 Task: In the setting , change the language English , change the country 'United Arab Emirates', change date format (09/01/23), change time format 1:01 - 23:78, in privacy and data export the history, logged in from the account softage.10@softage.net
Action: Mouse moved to (1202, 82)
Screenshot: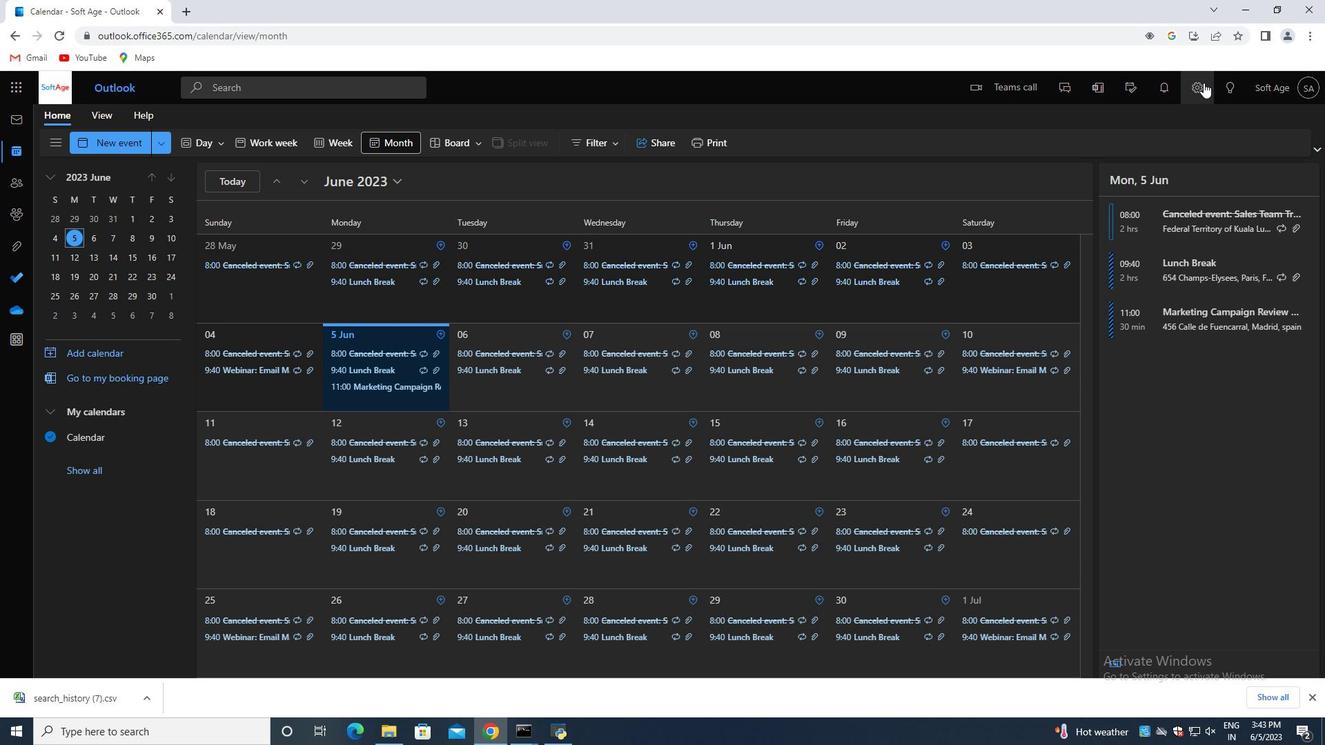 
Action: Mouse pressed left at (1202, 82)
Screenshot: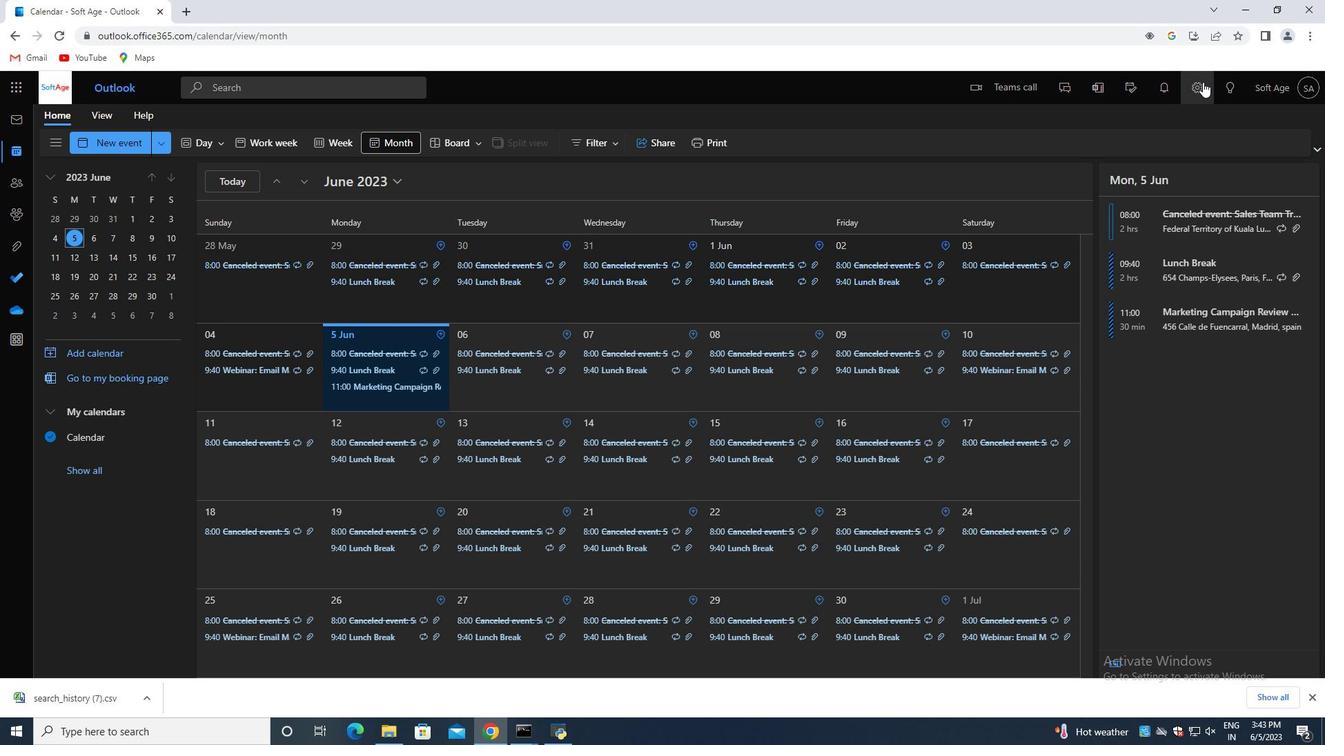 
Action: Mouse moved to (1203, 189)
Screenshot: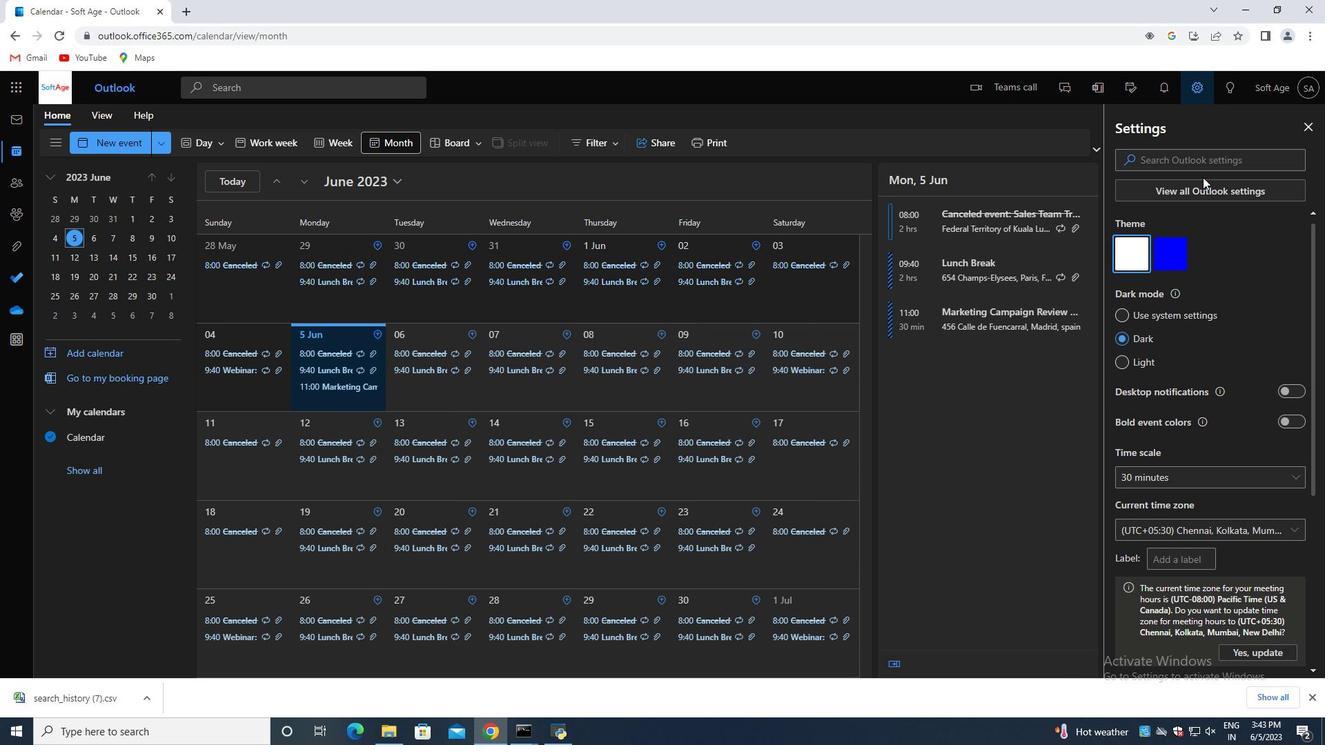 
Action: Mouse pressed left at (1203, 189)
Screenshot: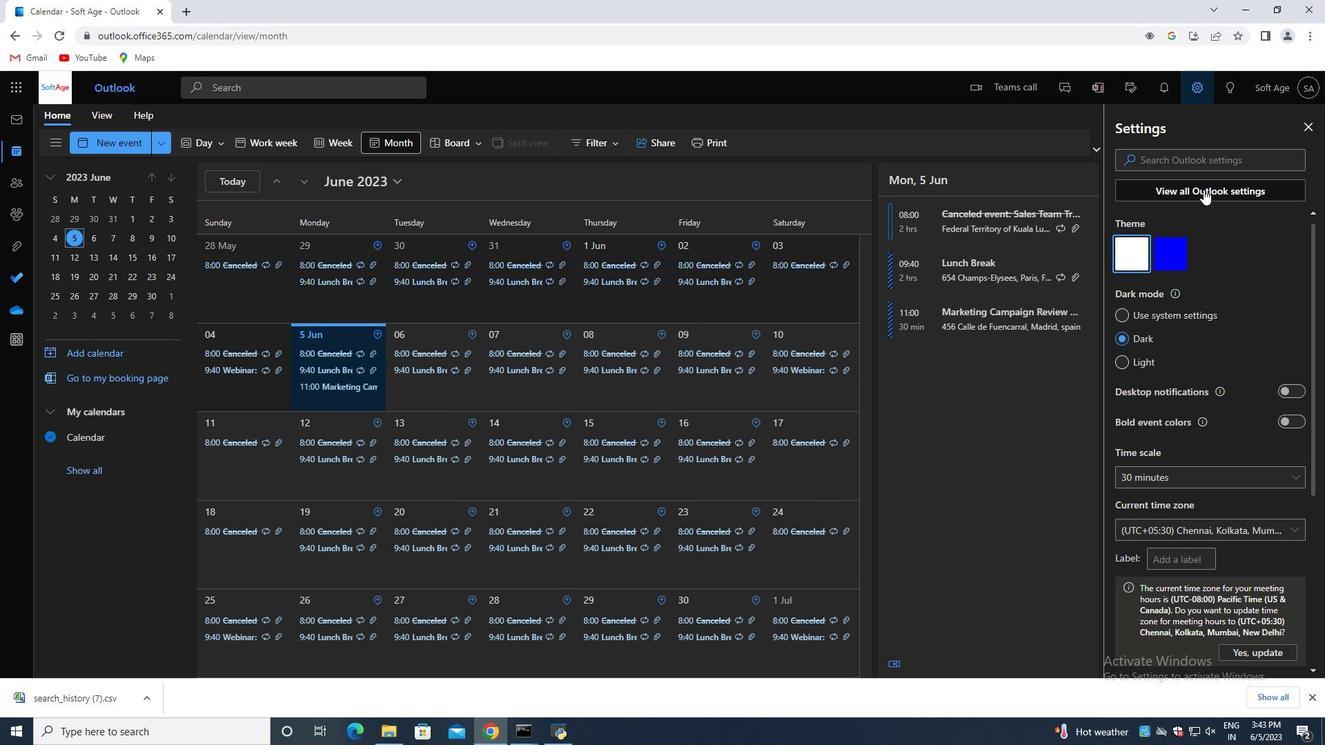 
Action: Mouse moved to (346, 184)
Screenshot: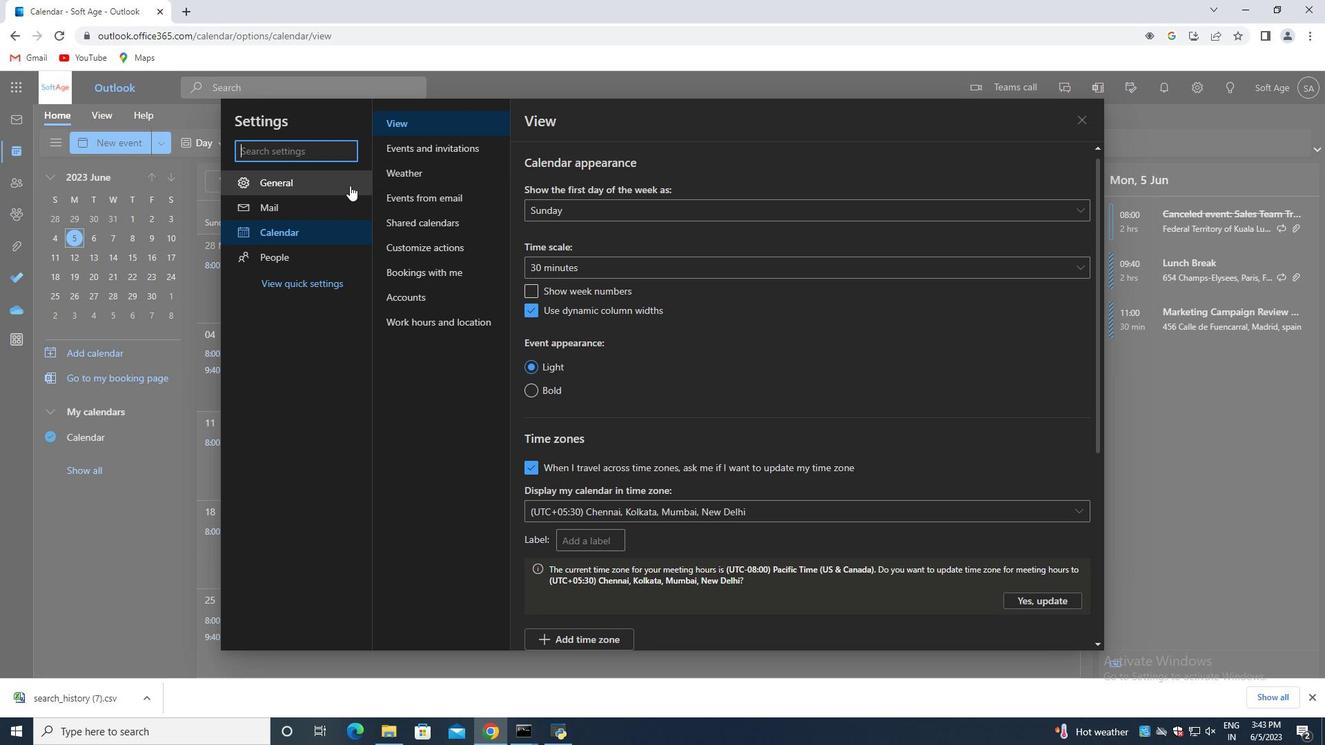 
Action: Mouse pressed left at (346, 184)
Screenshot: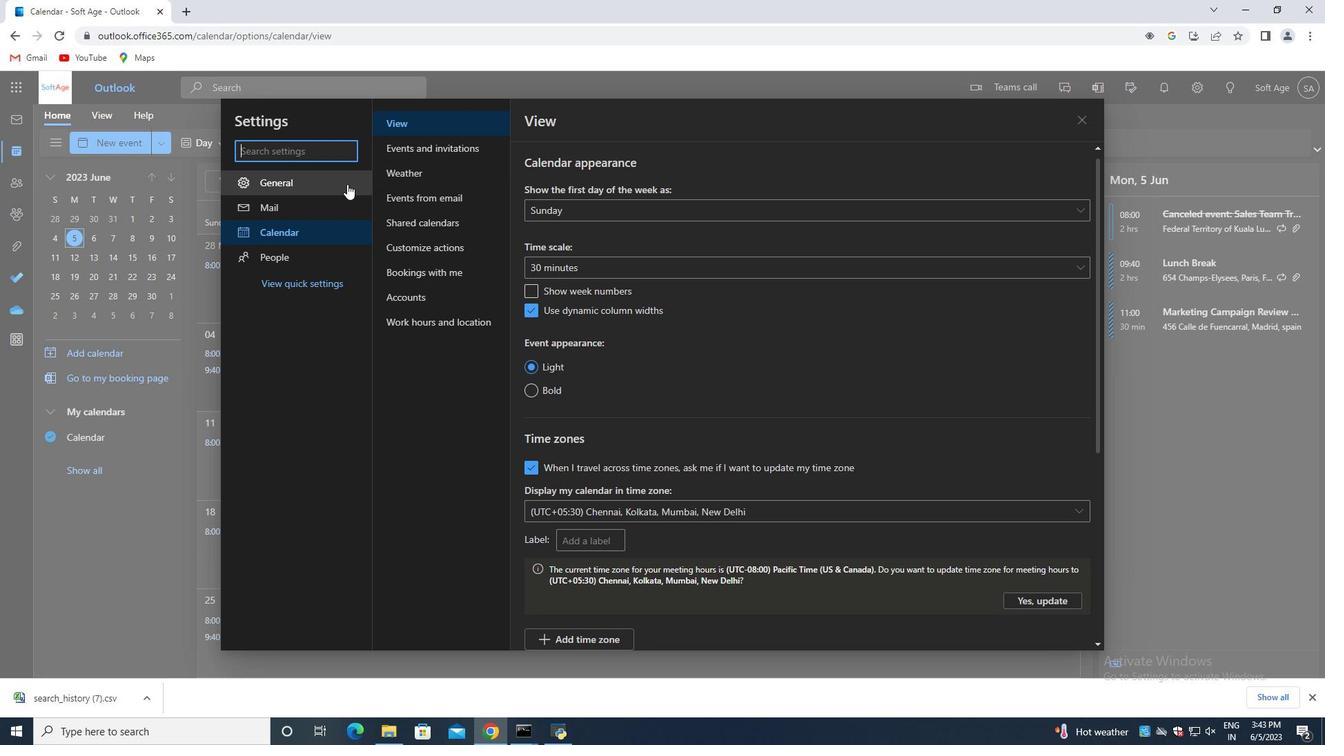 
Action: Mouse moved to (602, 176)
Screenshot: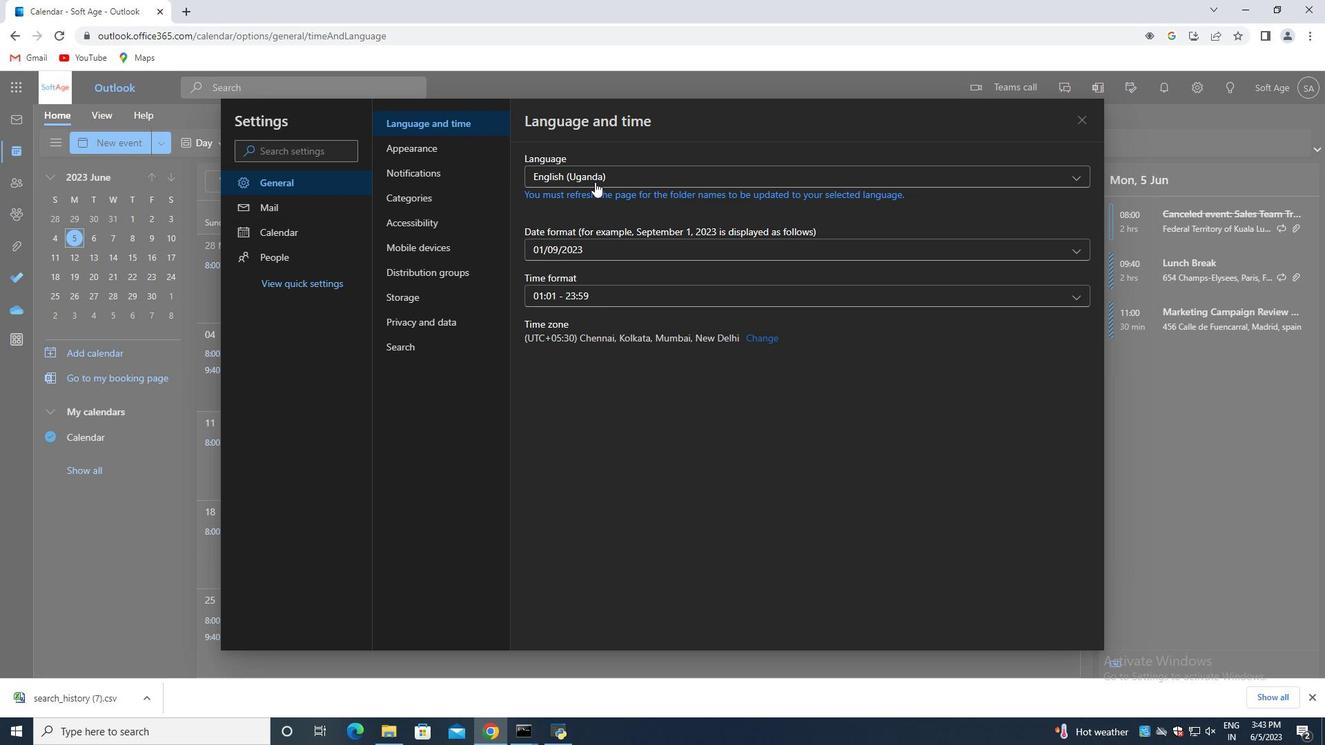 
Action: Mouse pressed left at (602, 176)
Screenshot: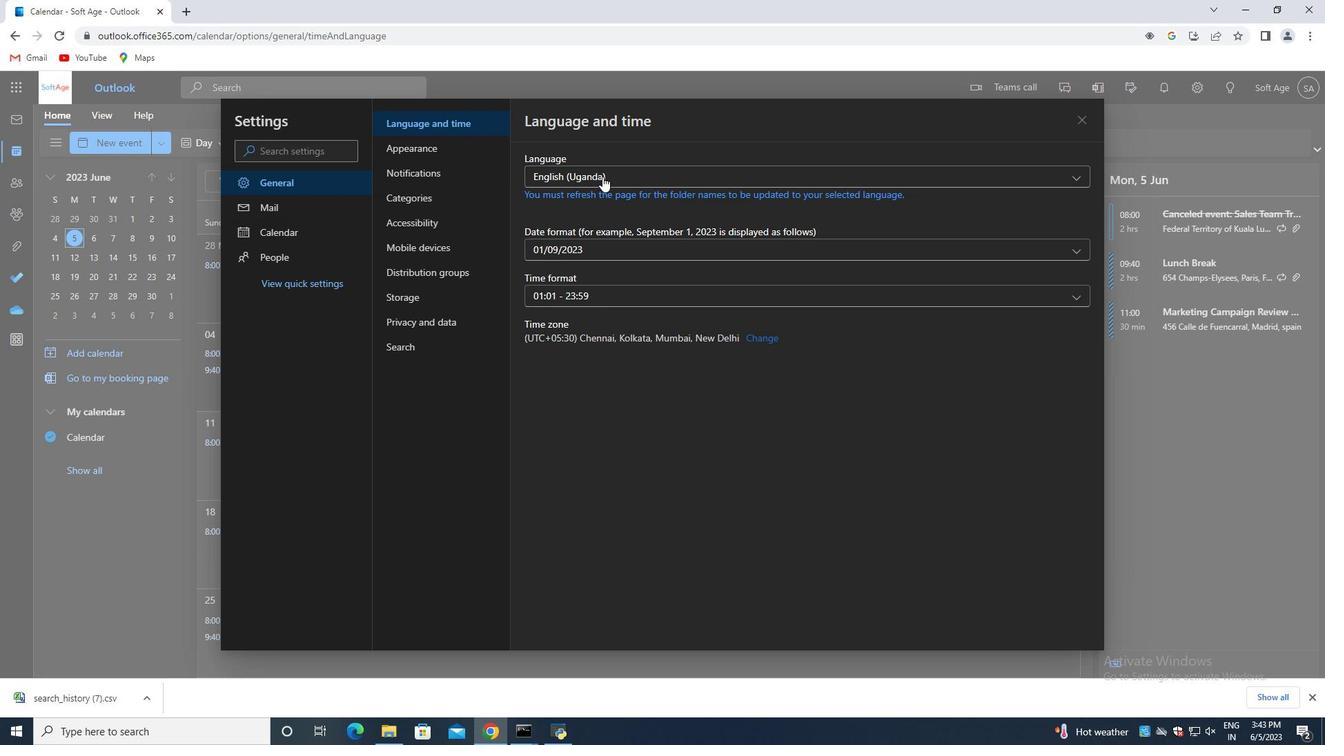 
Action: Mouse moved to (606, 391)
Screenshot: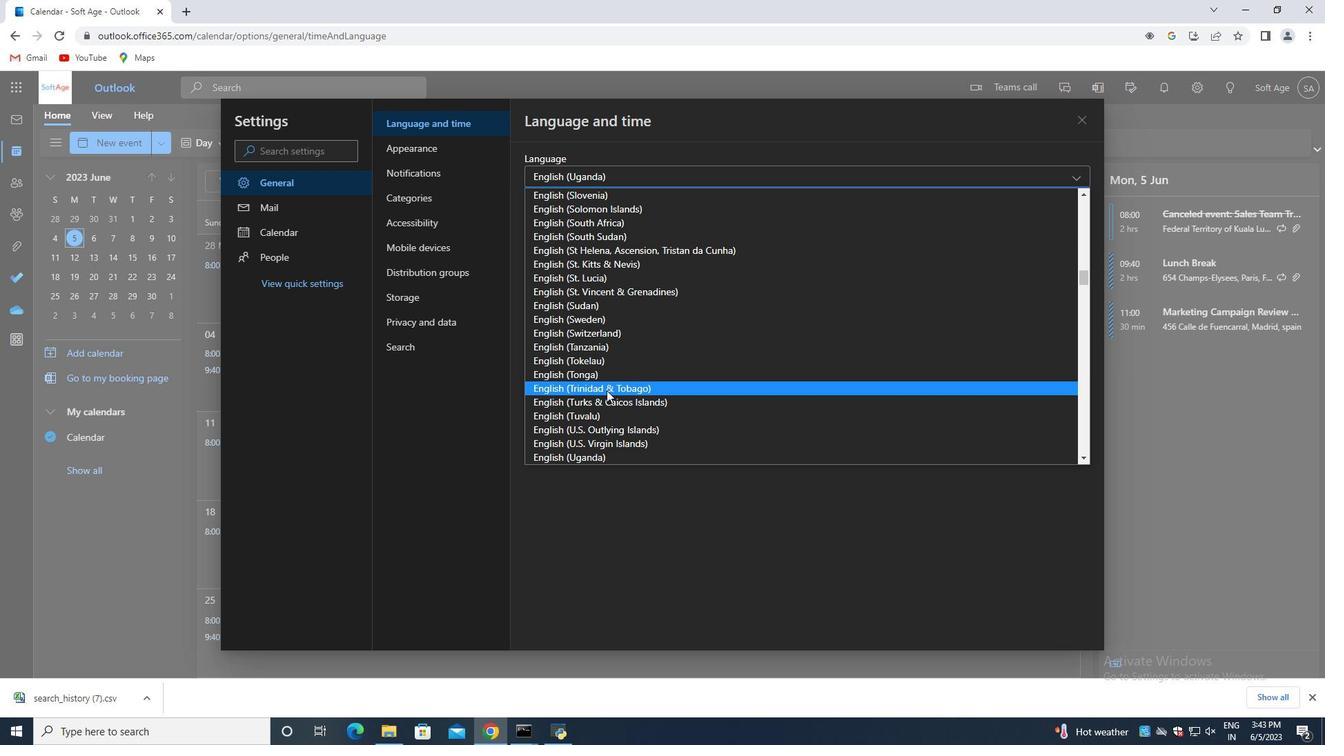
Action: Mouse scrolled (606, 390) with delta (0, 0)
Screenshot: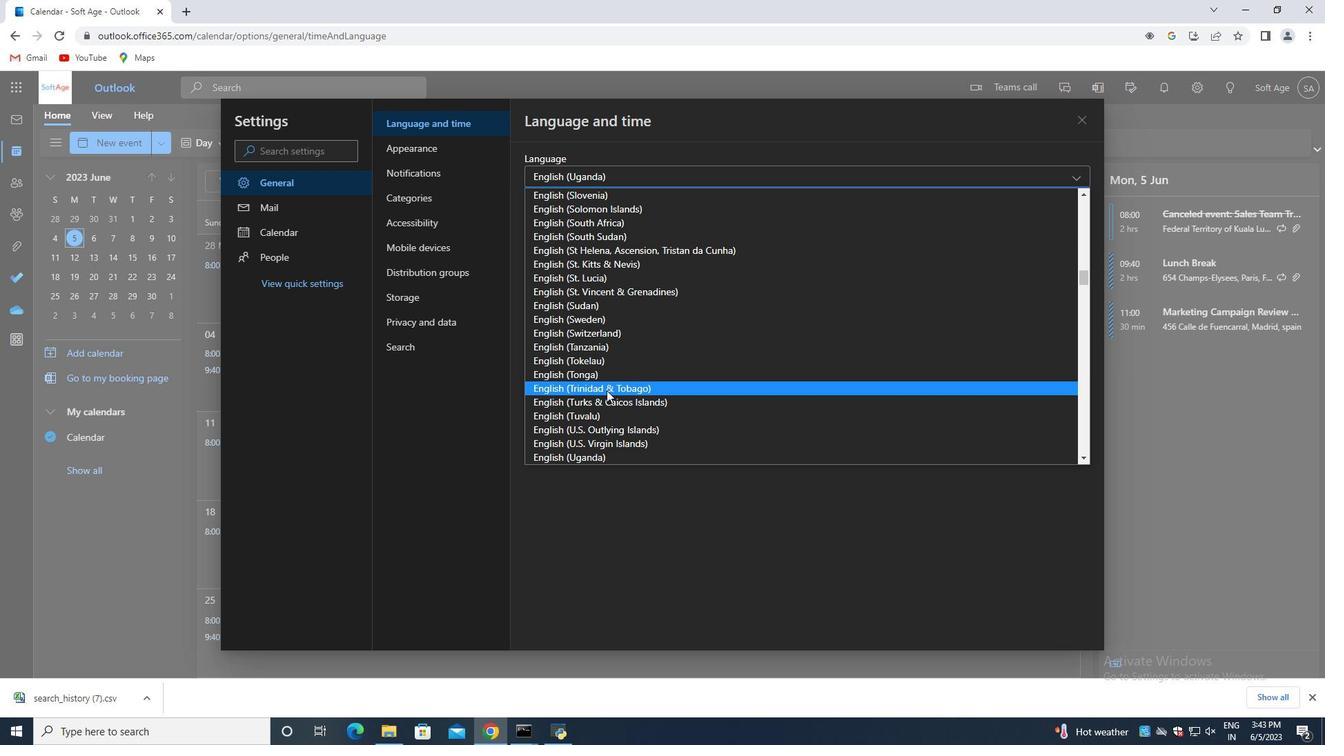 
Action: Mouse moved to (628, 329)
Screenshot: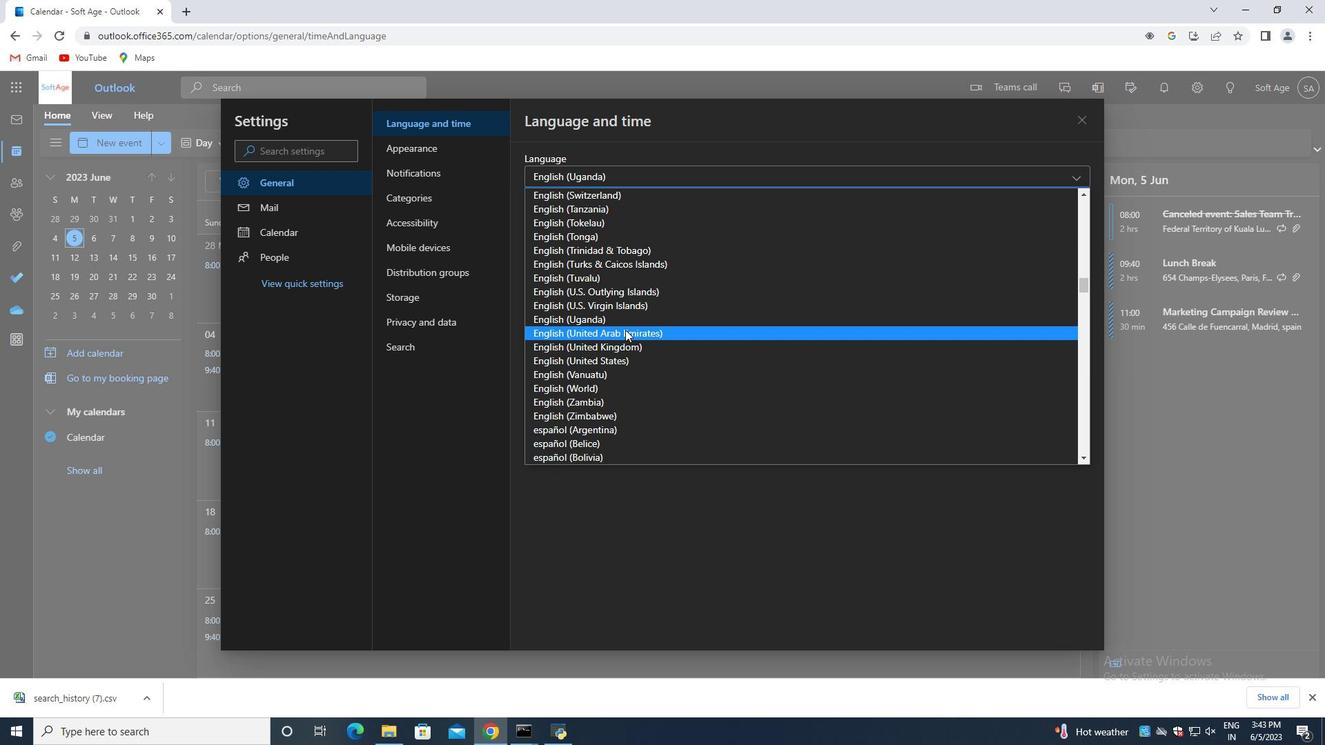 
Action: Mouse pressed left at (628, 329)
Screenshot: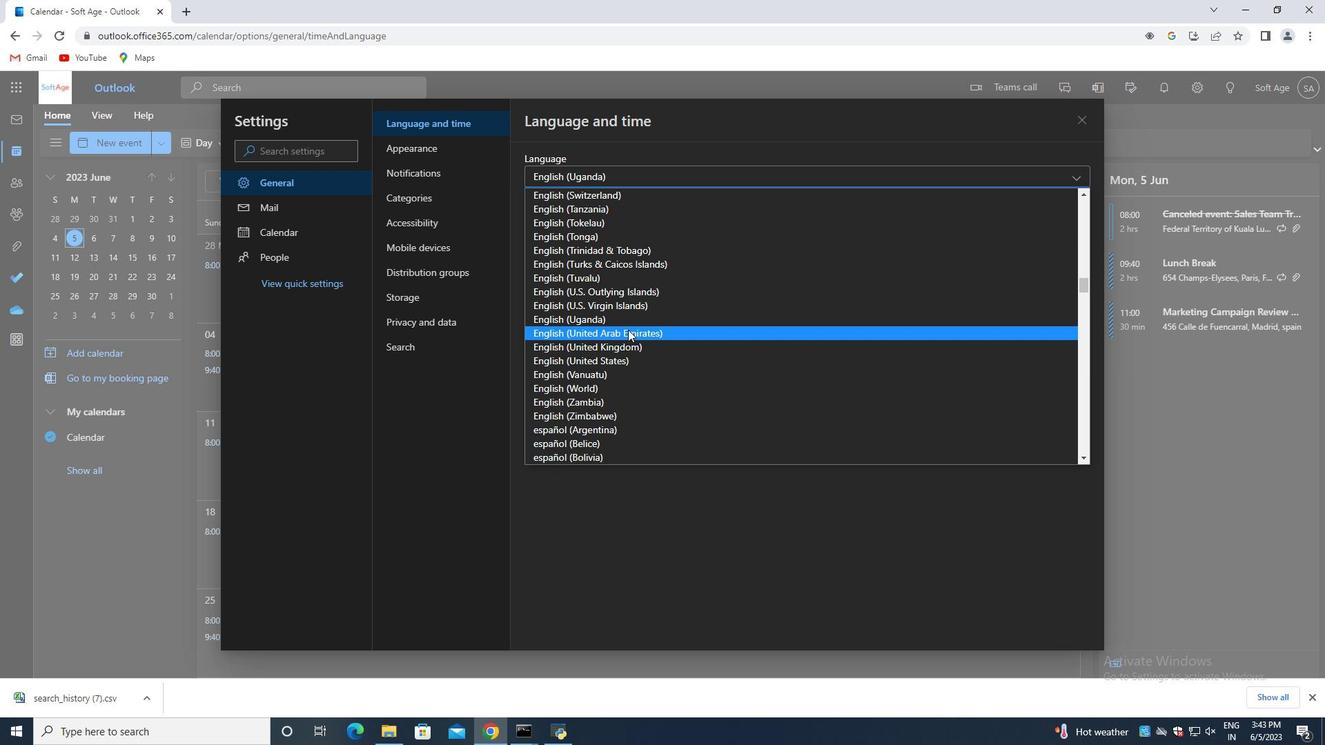 
Action: Mouse moved to (608, 282)
Screenshot: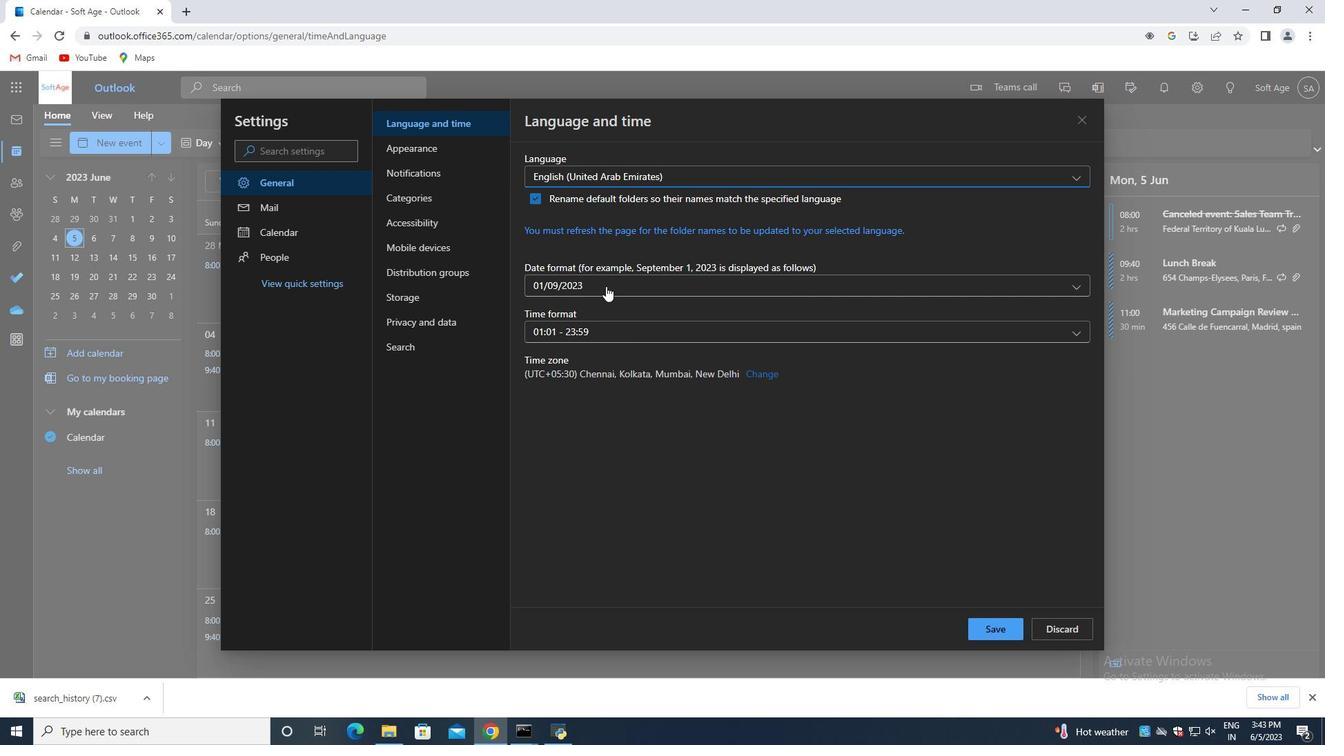 
Action: Mouse pressed left at (608, 282)
Screenshot: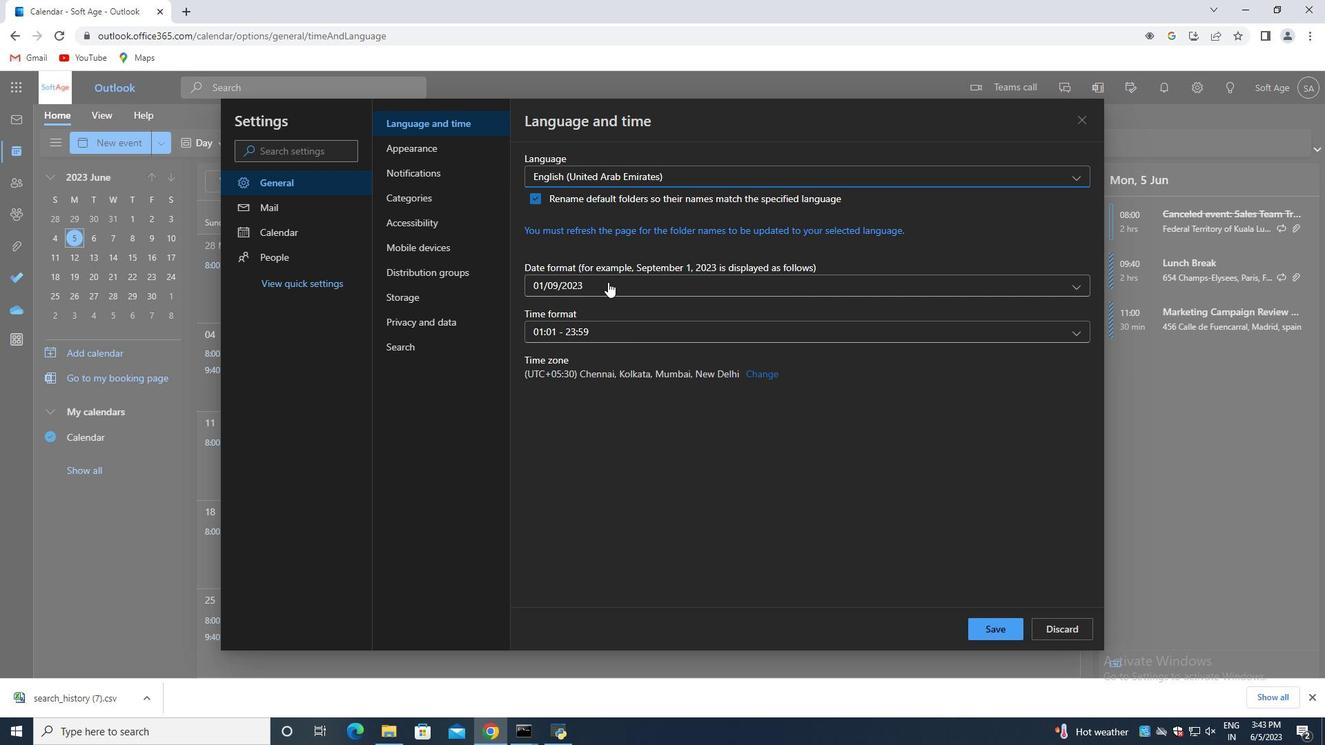 
Action: Mouse moved to (598, 314)
Screenshot: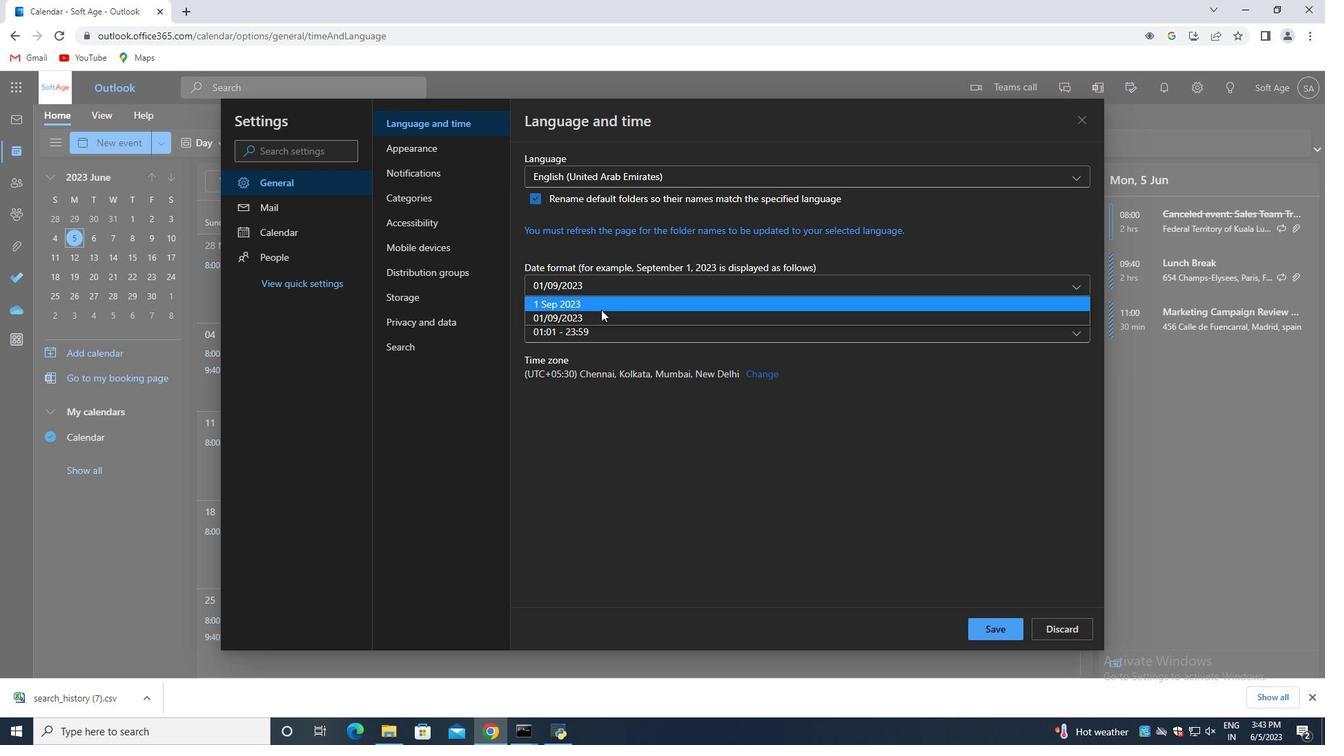 
Action: Mouse pressed left at (598, 314)
Screenshot: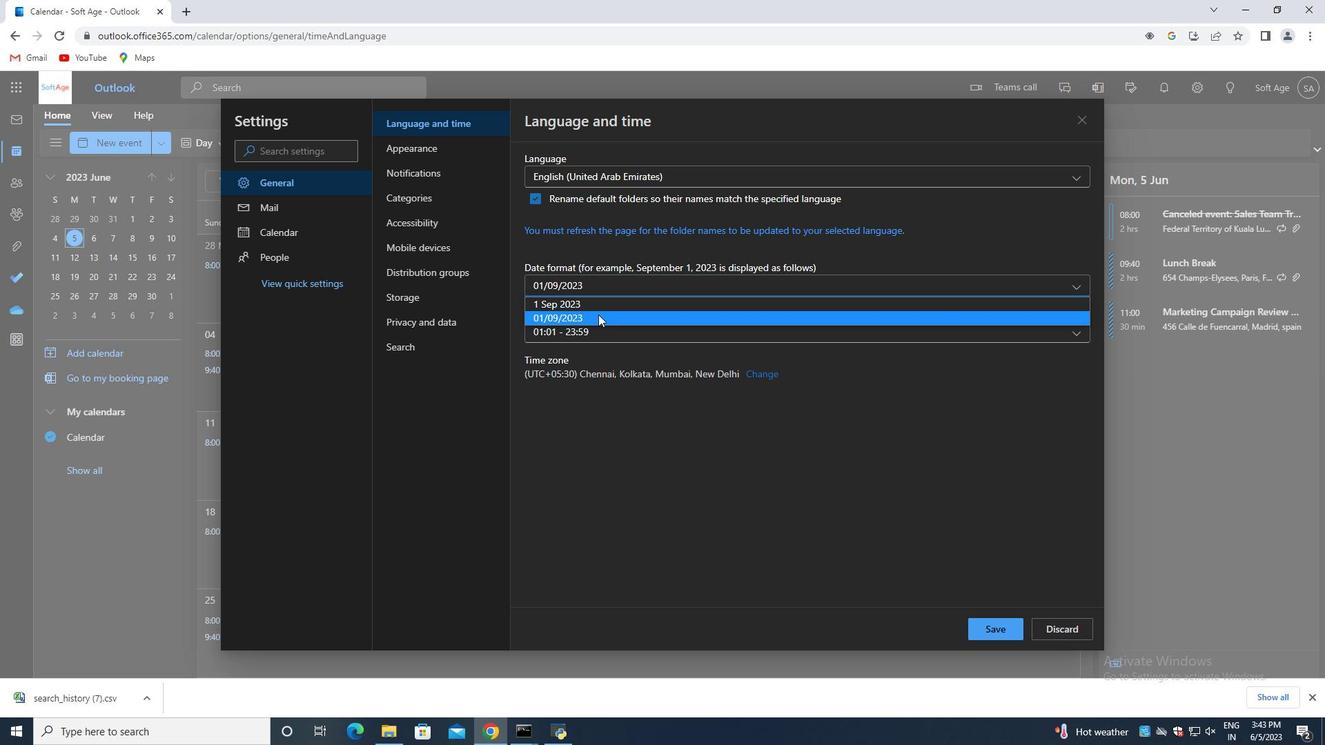 
Action: Mouse moved to (595, 334)
Screenshot: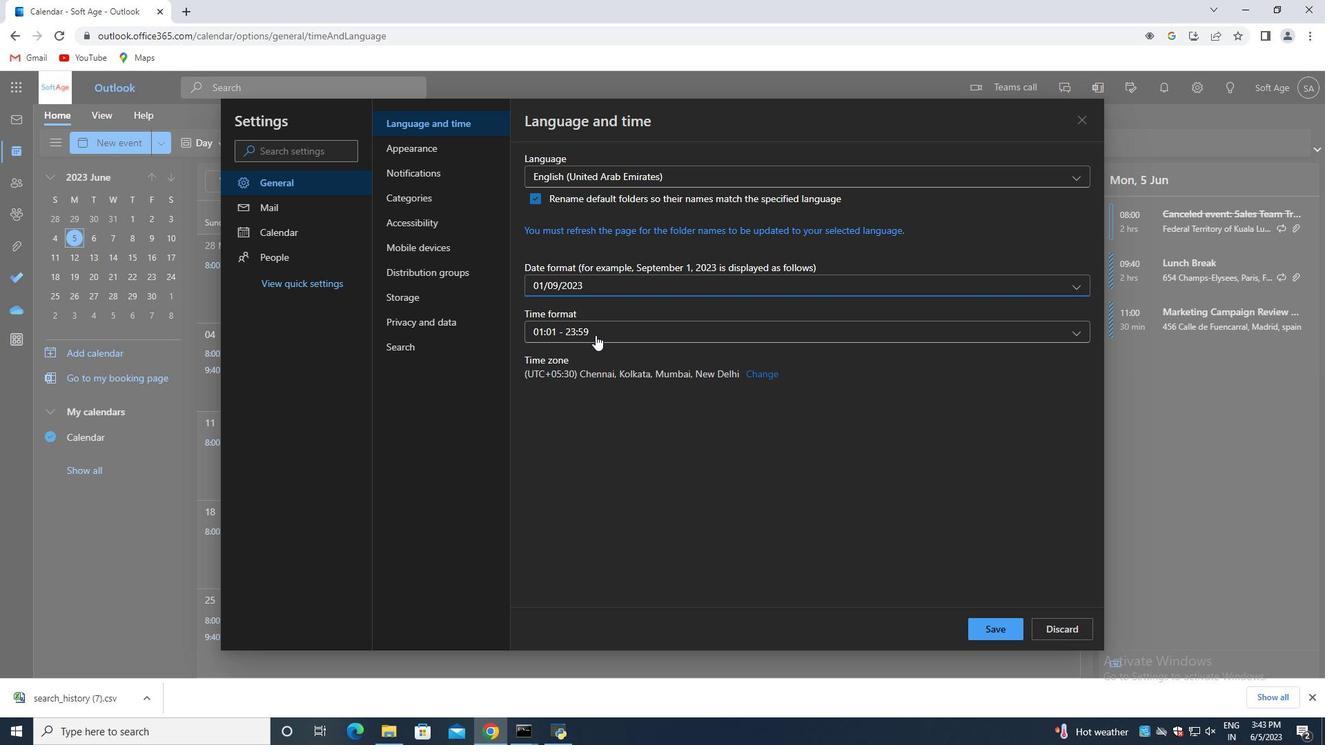 
Action: Mouse pressed left at (595, 334)
Screenshot: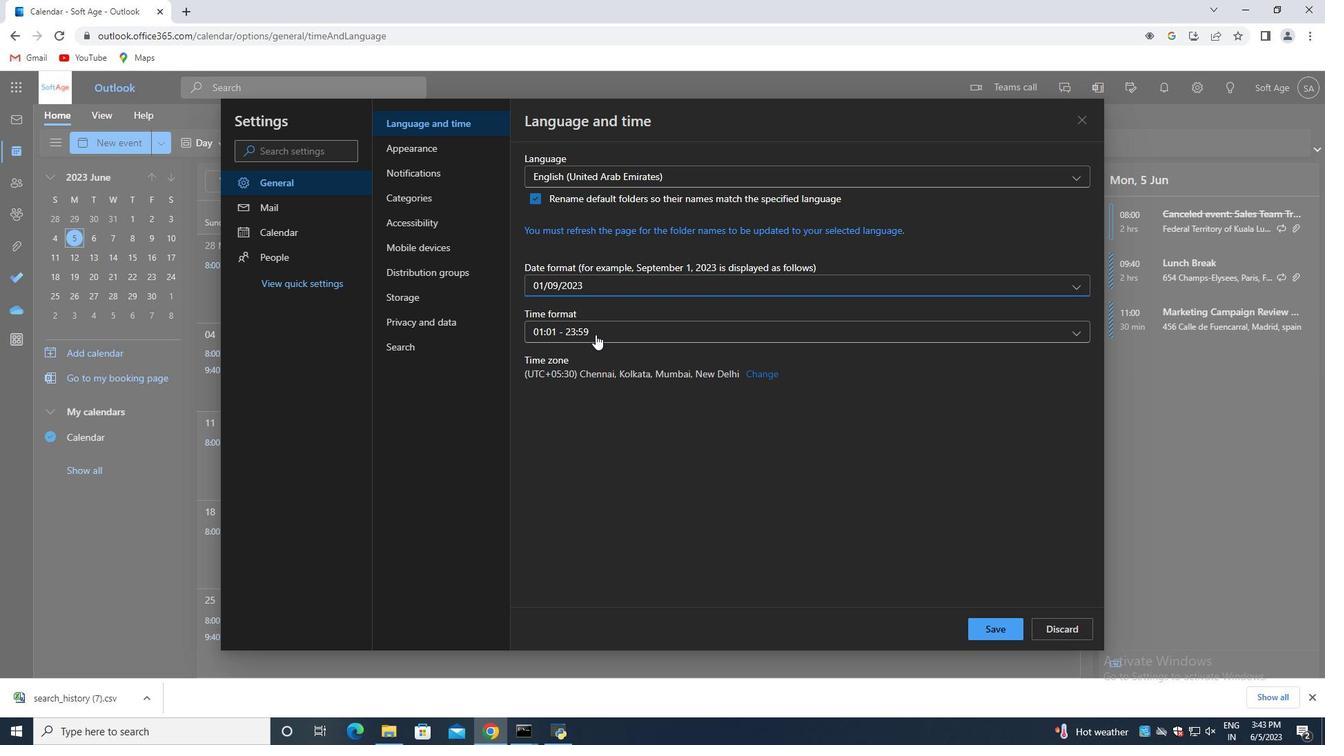 
Action: Mouse moved to (602, 363)
Screenshot: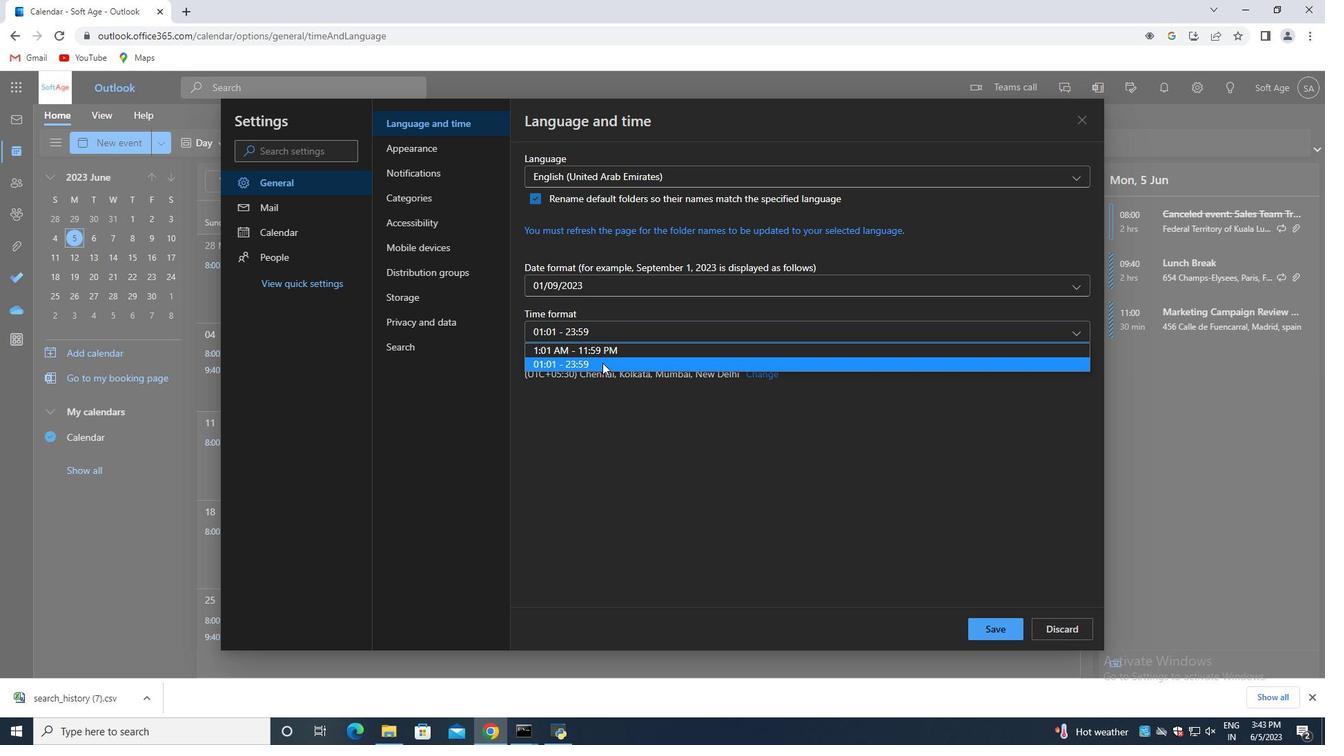
Action: Mouse pressed left at (602, 363)
Screenshot: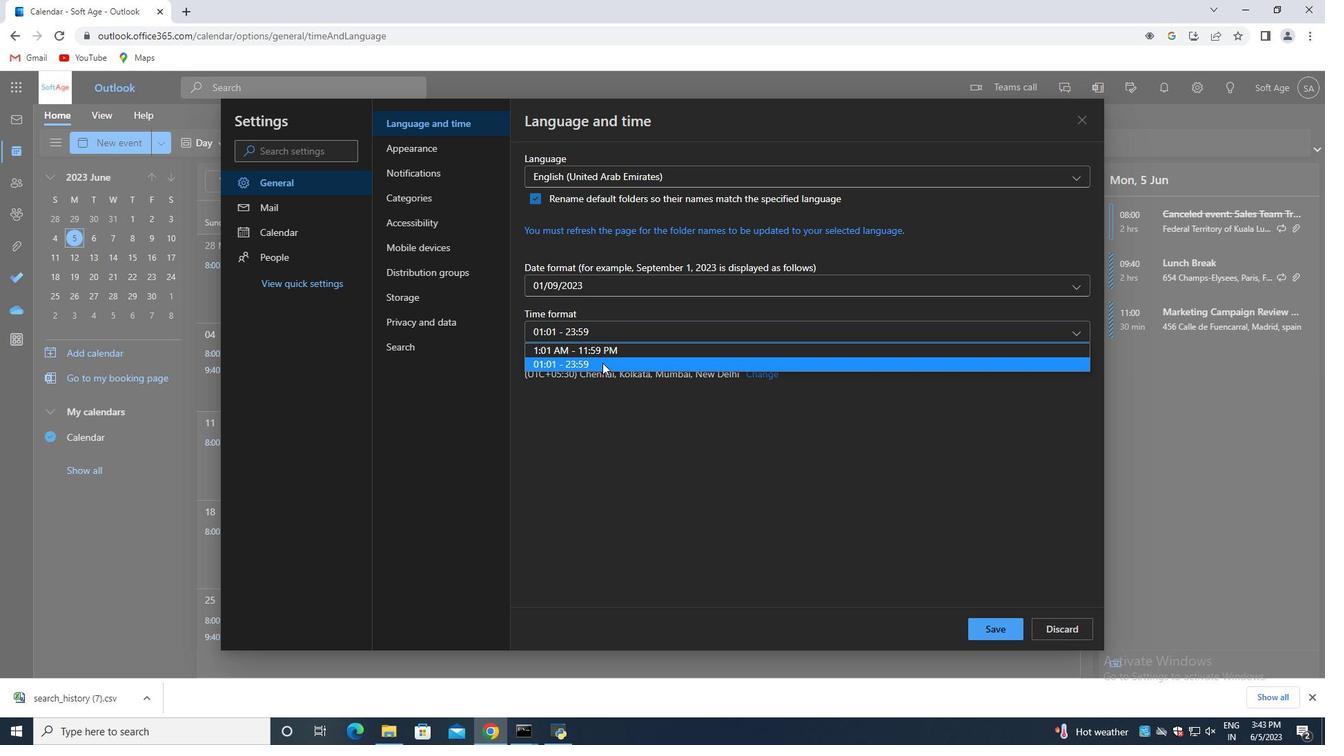 
Action: Mouse moved to (419, 321)
Screenshot: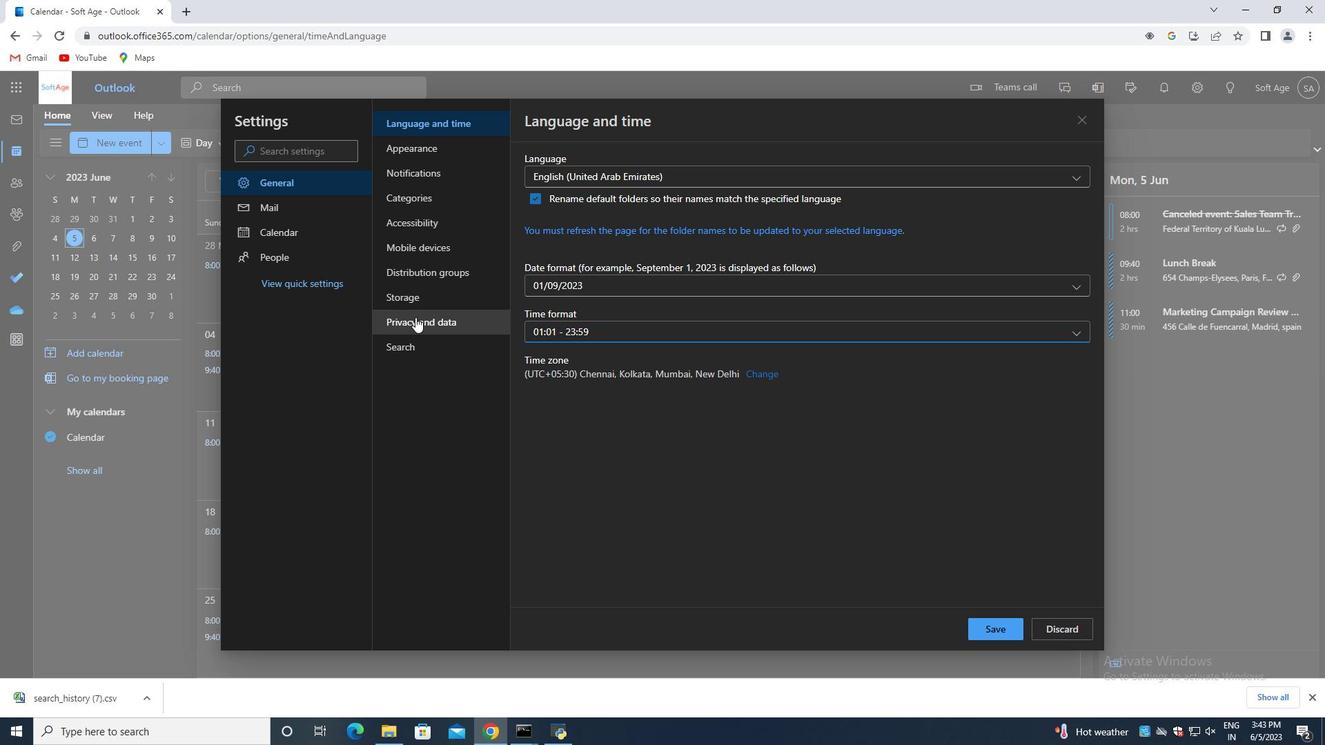 
Action: Mouse pressed left at (419, 321)
Screenshot: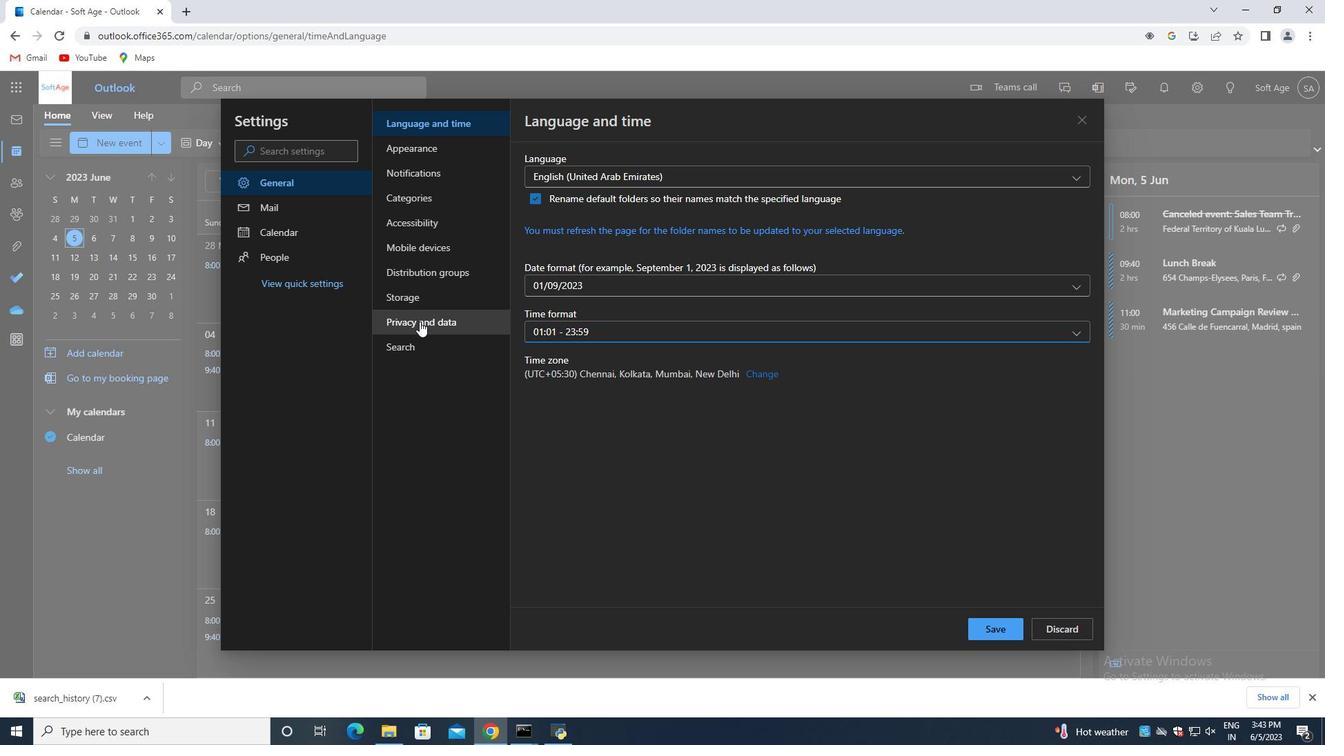 
Action: Mouse moved to (628, 425)
Screenshot: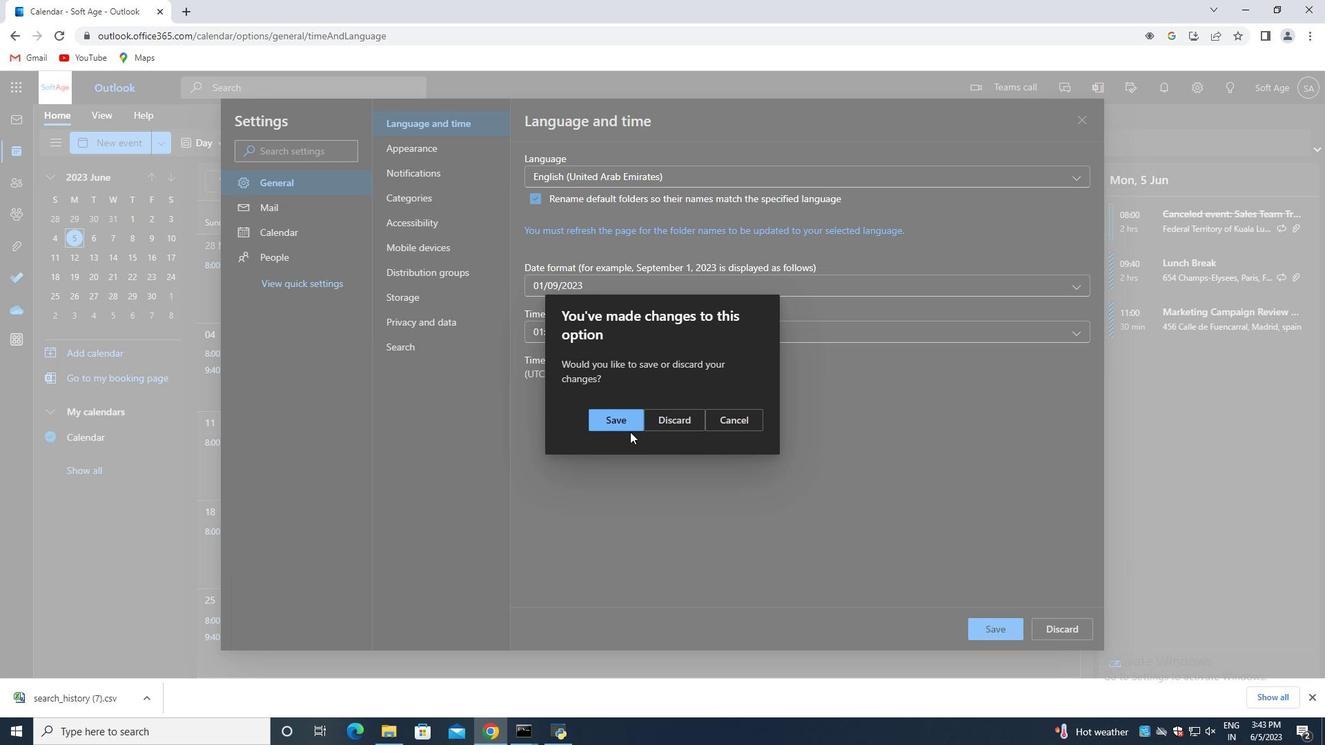 
Action: Mouse pressed left at (628, 425)
Screenshot: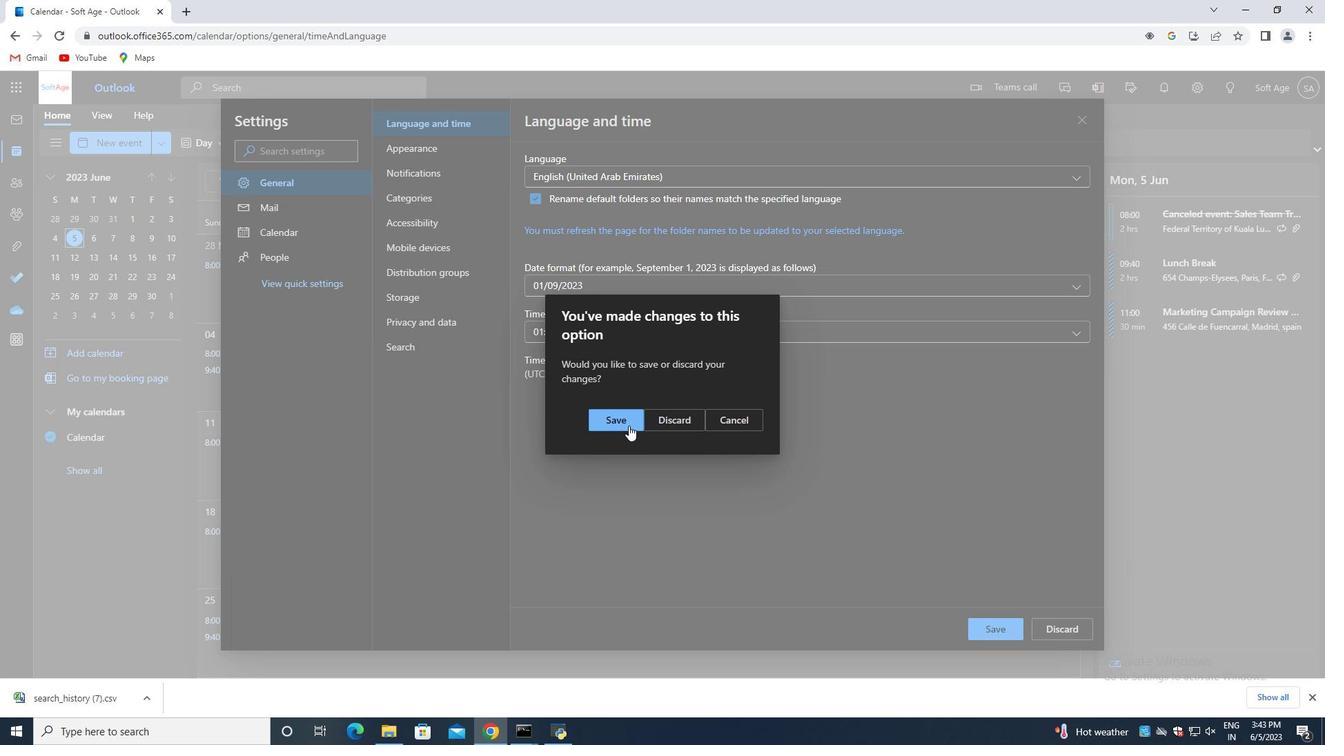 
Action: Mouse moved to (668, 209)
Screenshot: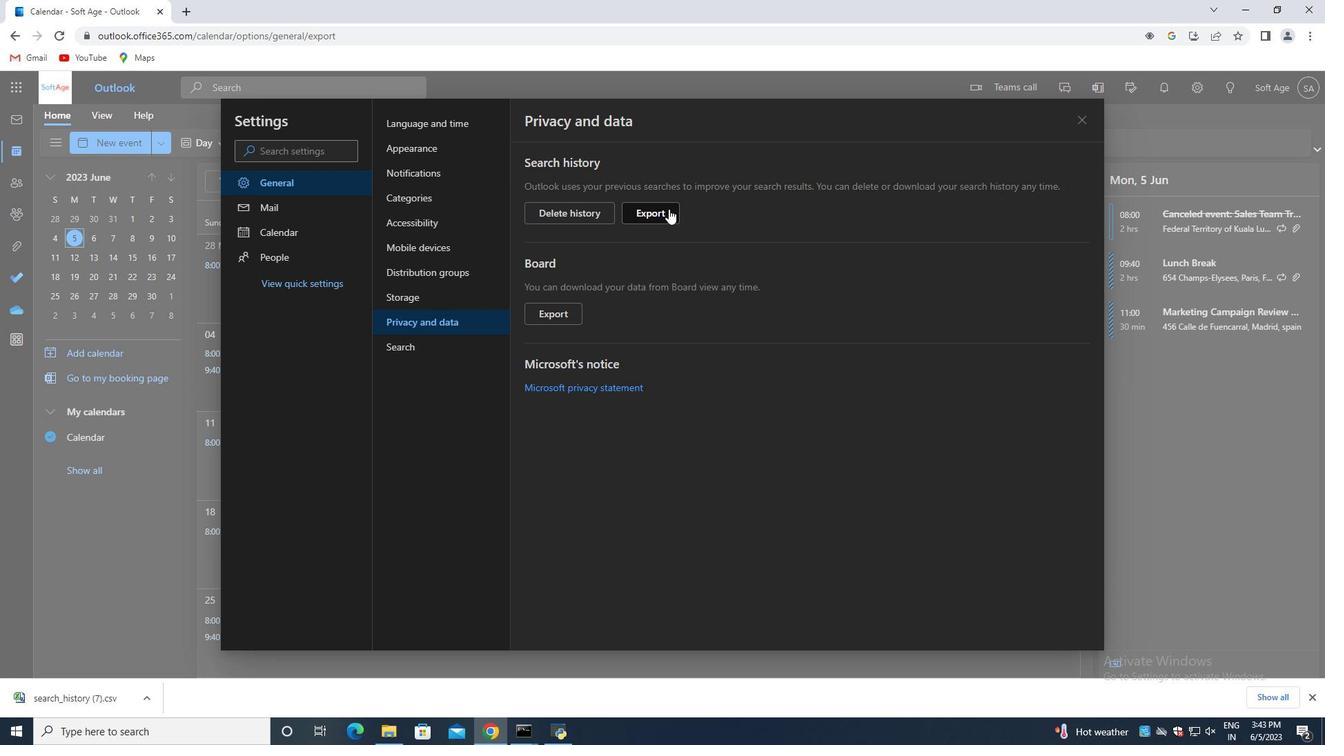 
Action: Mouse pressed left at (668, 209)
Screenshot: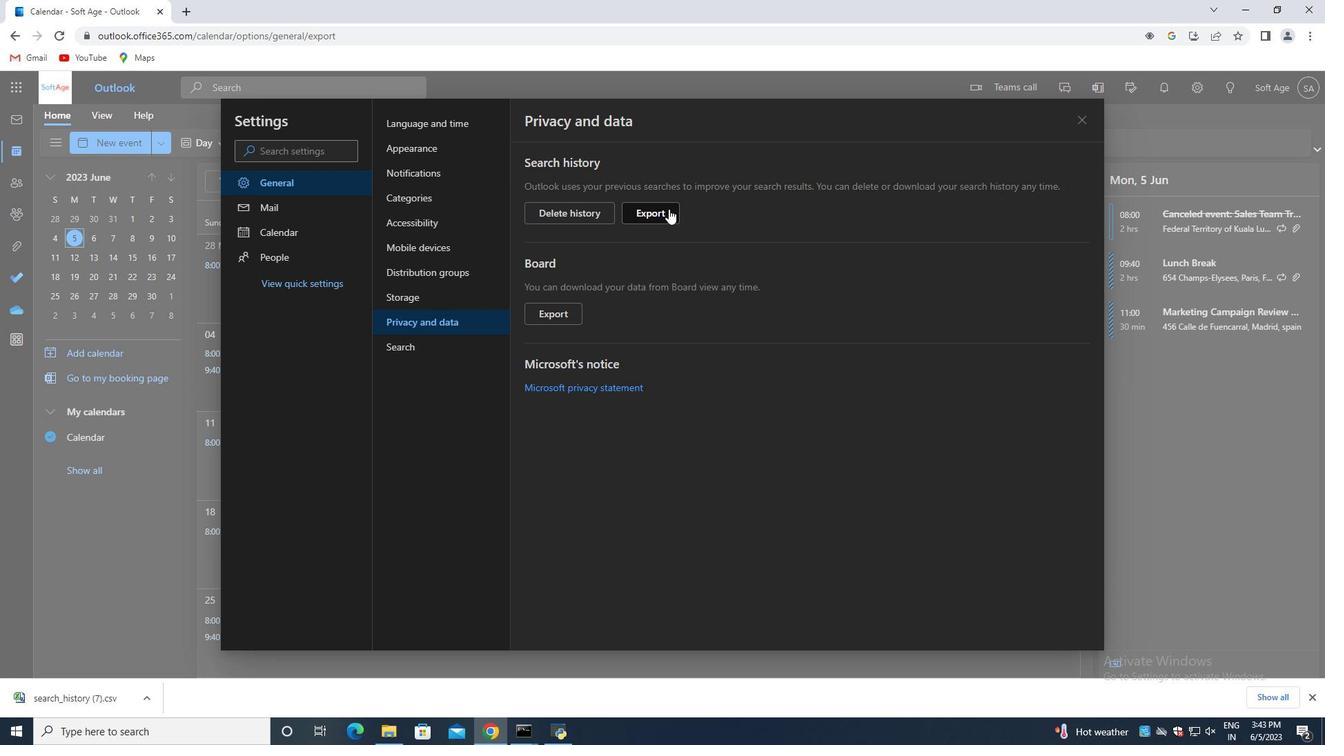 
Action: Mouse moved to (657, 235)
Screenshot: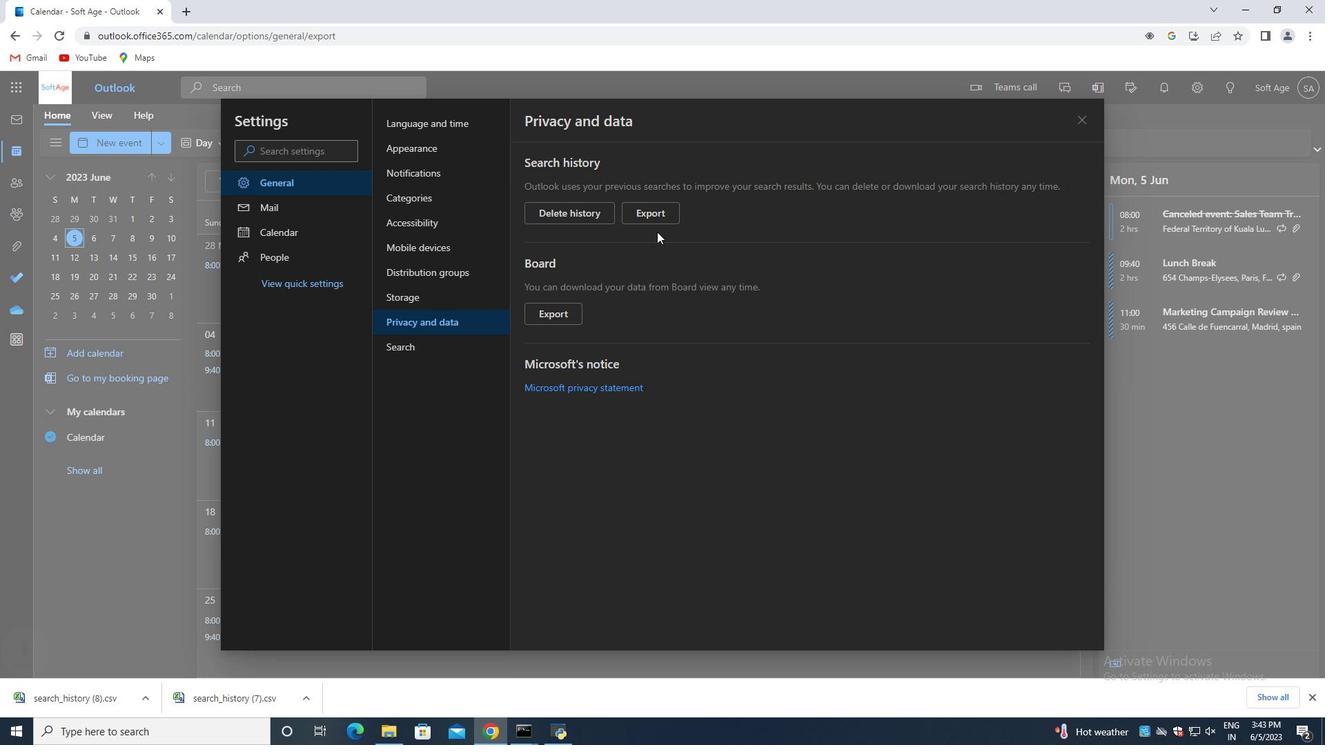 
